 Task: Locate the nearest public gardens to Philadelphia, Pennsylvania, and Longwood Gardens, Pennsylvania.
Action: Mouse moved to (140, 72)
Screenshot: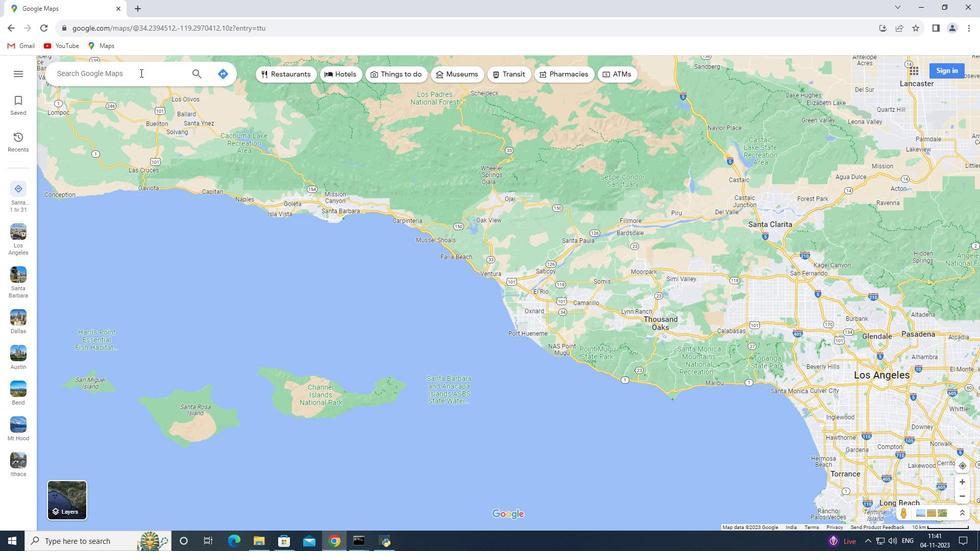 
Action: Mouse pressed left at (140, 72)
Screenshot: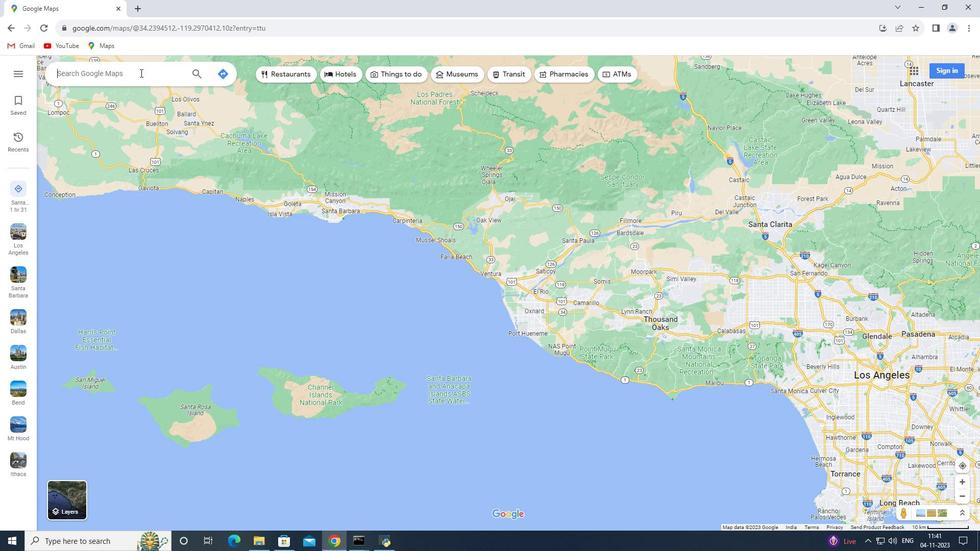 
Action: Key pressed <Key.shift_r>Philadelphia,<Key.space><Key.shift>Pennsylvania<Key.enter>
Screenshot: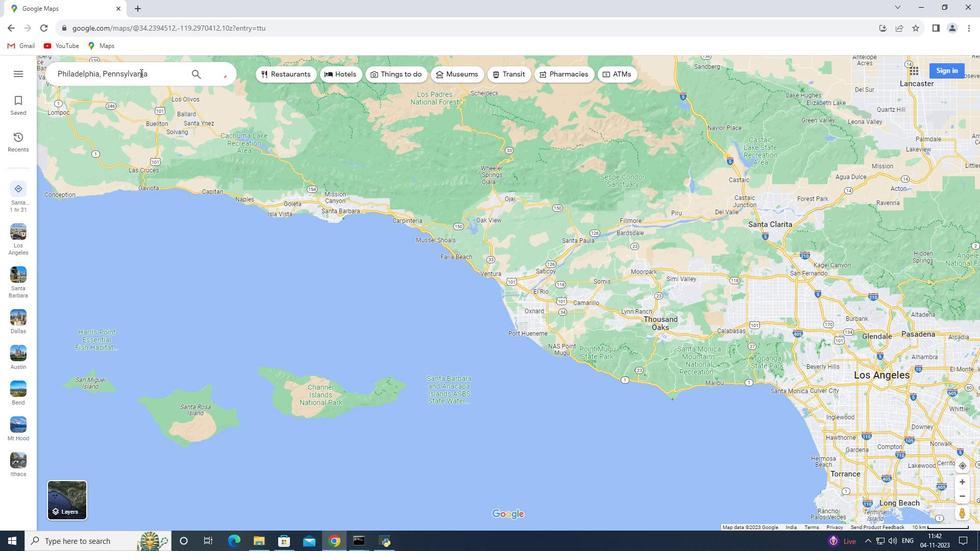 
Action: Mouse moved to (140, 257)
Screenshot: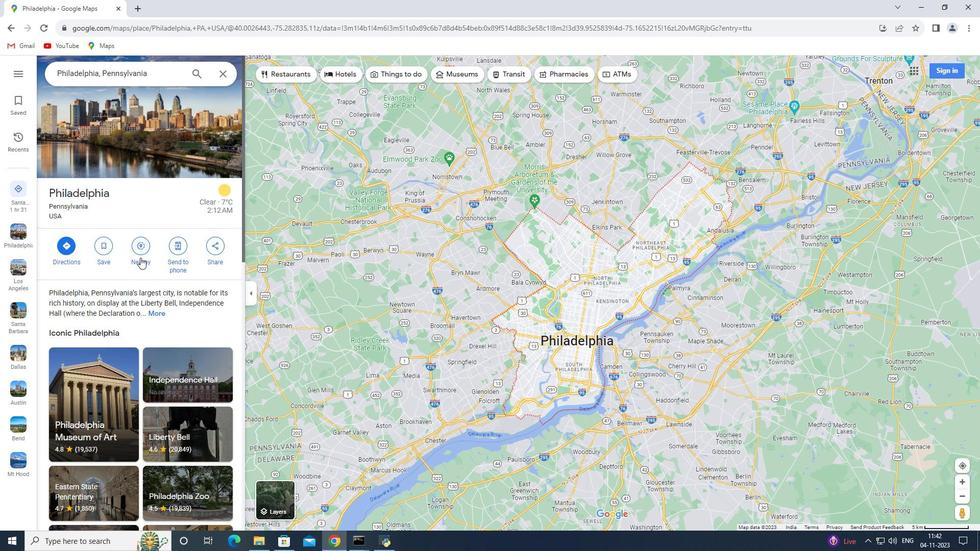
Action: Mouse pressed left at (140, 257)
Screenshot: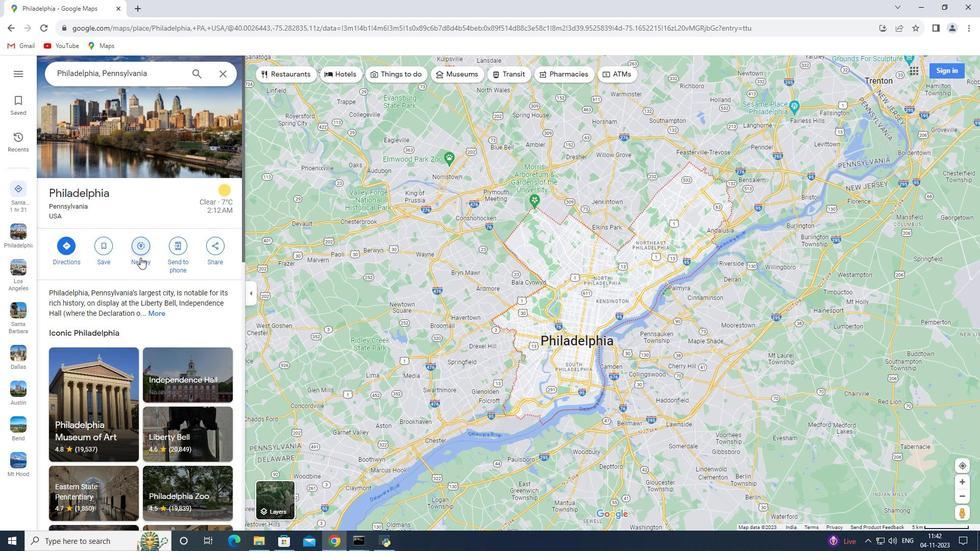 
Action: Key pressed public<Key.space>gardens<Key.enter>
Screenshot: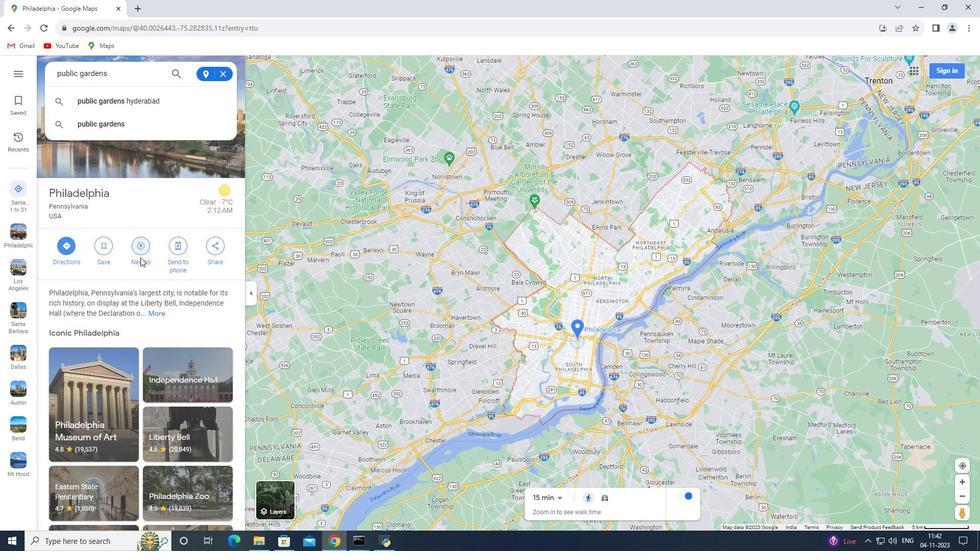 
Action: Mouse moved to (223, 77)
Screenshot: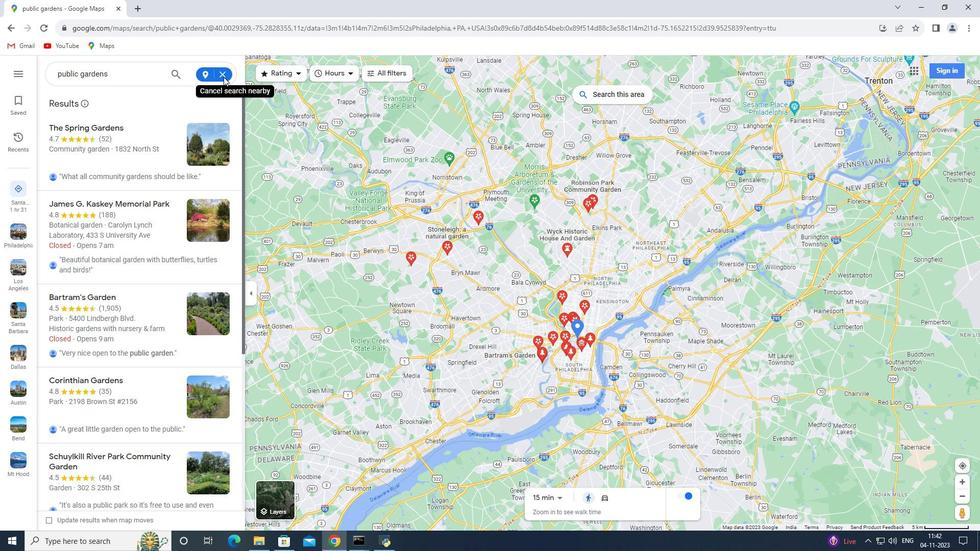 
Action: Mouse pressed left at (223, 77)
Screenshot: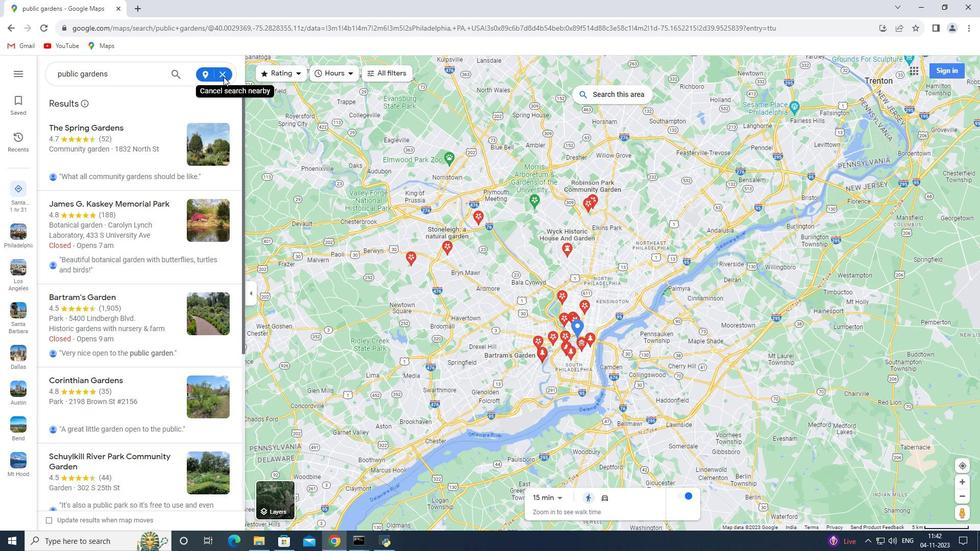 
Action: Mouse moved to (222, 70)
Screenshot: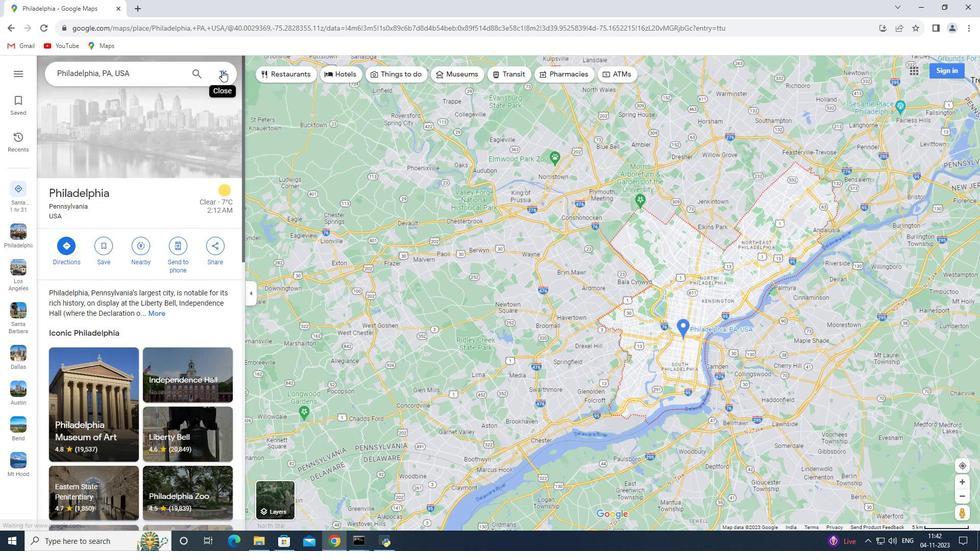 
Action: Mouse pressed left at (222, 70)
Screenshot: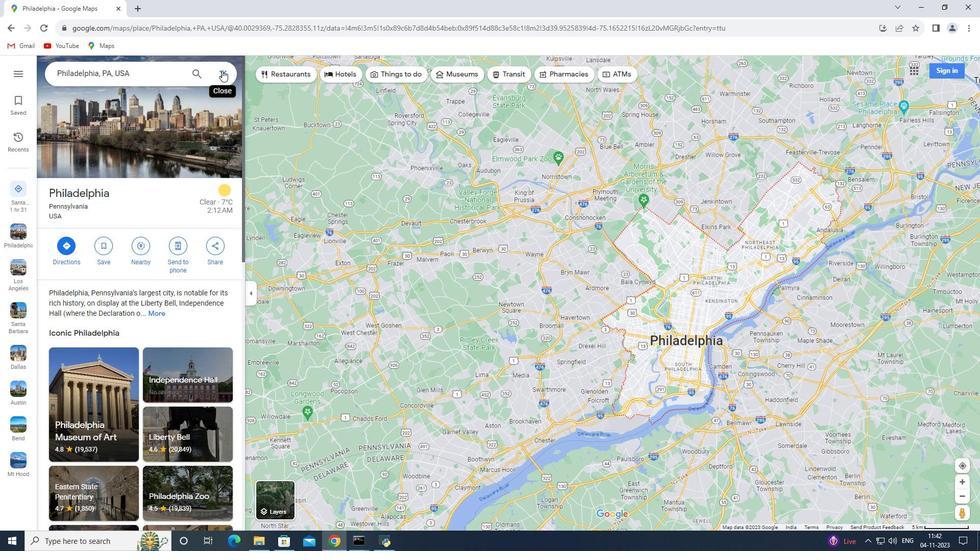 
Action: Mouse moved to (153, 70)
Screenshot: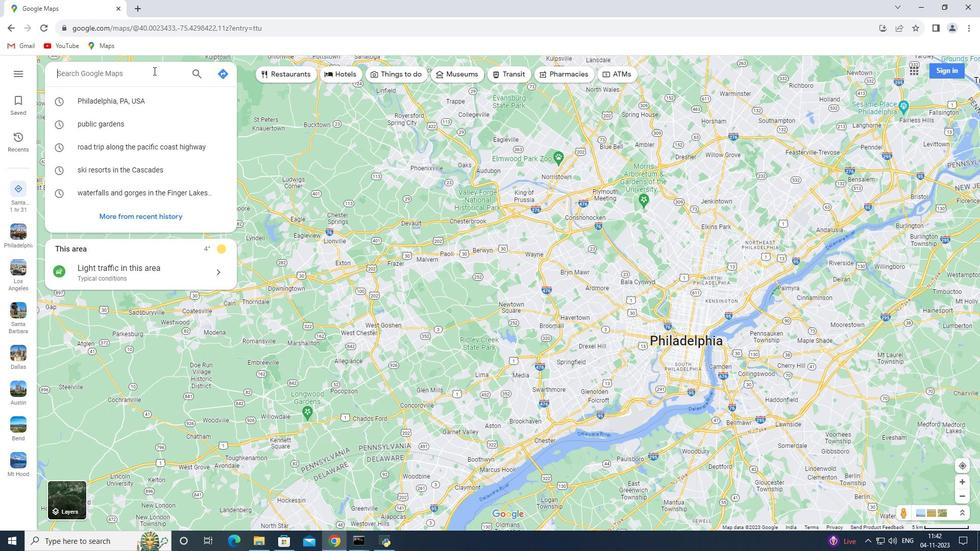 
Action: Key pressed <Key.shift>Longwood<Key.space><Key.shift>gardens,<Key.space><Key.shift>Pennsylvania<Key.enter>
Screenshot: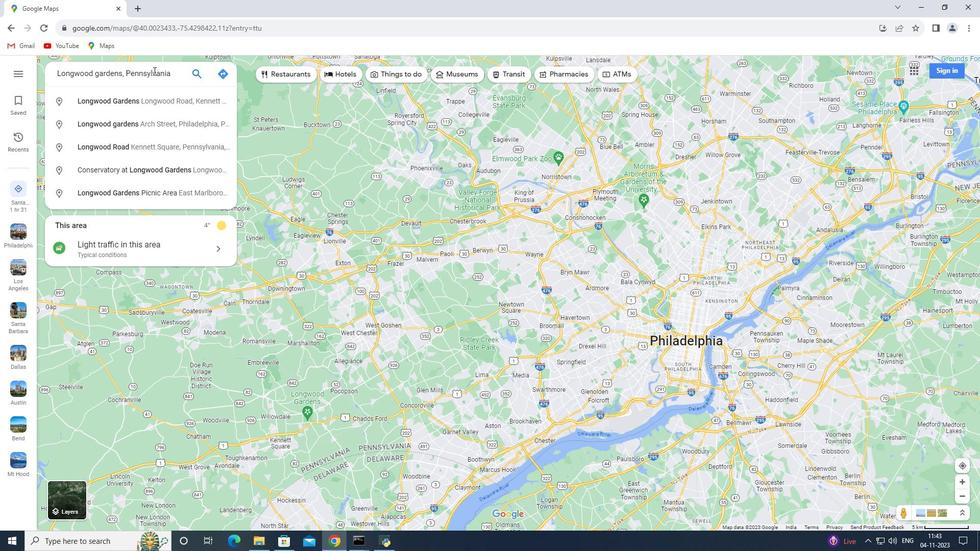 
Action: Mouse moved to (137, 269)
Screenshot: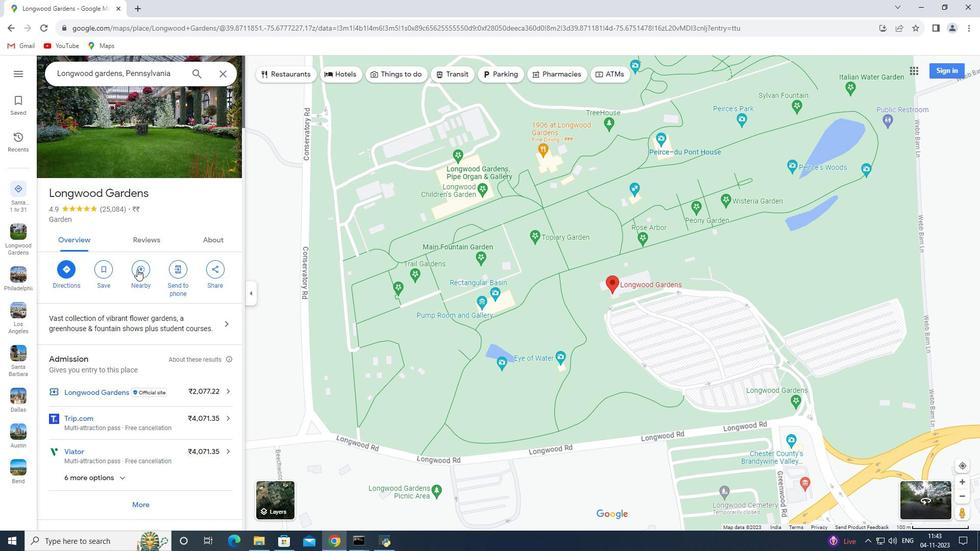 
Action: Mouse pressed left at (137, 269)
Screenshot: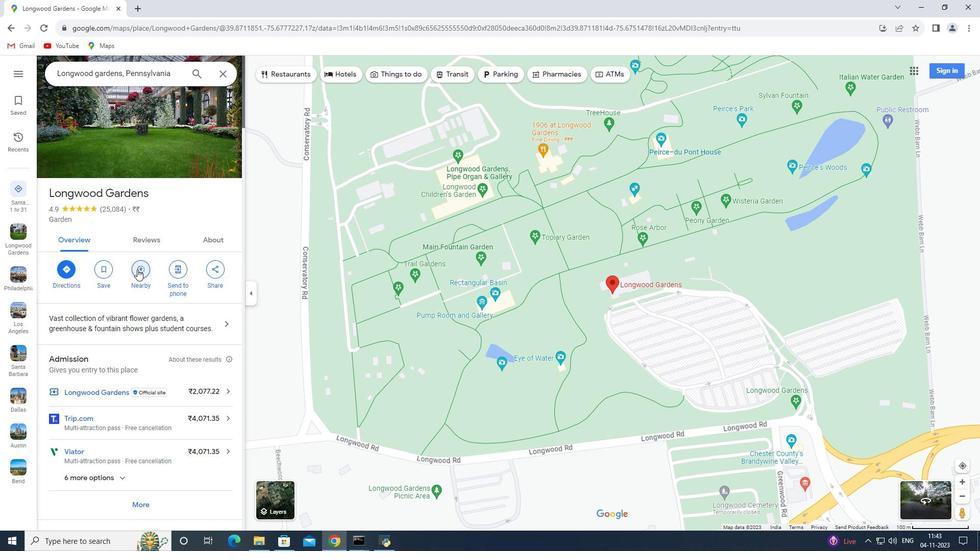 
Action: Key pressed public<Key.space>gardens<Key.enter>
Screenshot: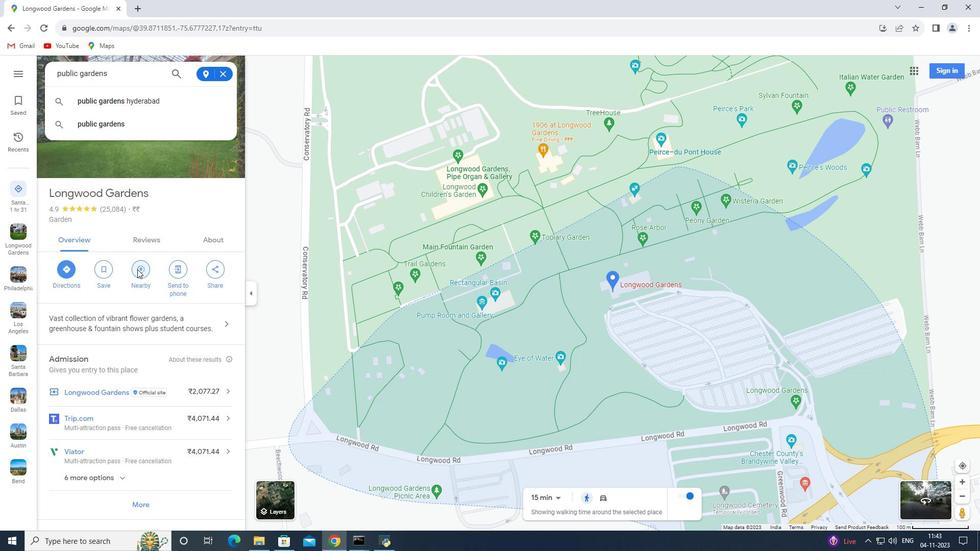 
